 Task: Create ChildIssue0055 as Child Issue of Issue Issue0028 in Backlog  in Scrum Project Project0006 in Jira
Action: Mouse moved to (420, 483)
Screenshot: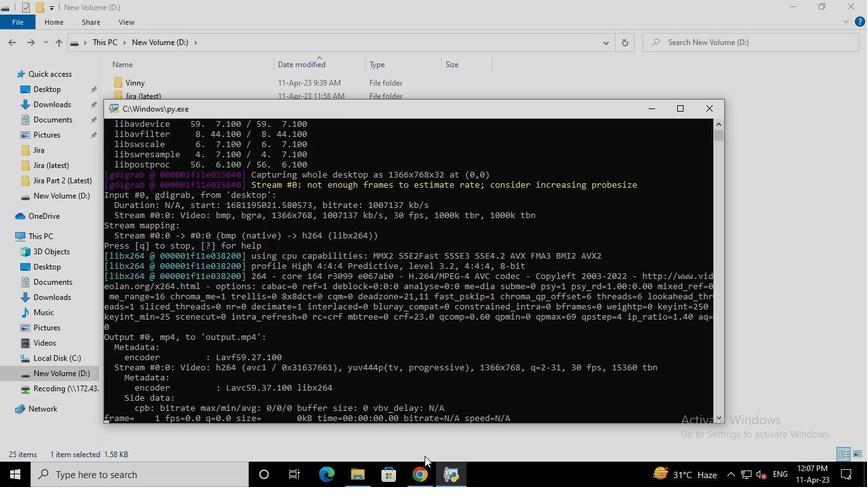 
Action: Mouse pressed left at (420, 483)
Screenshot: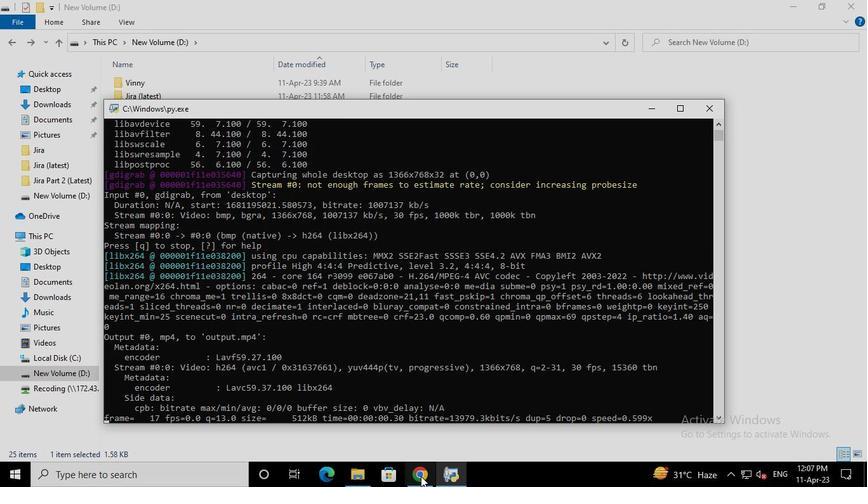 
Action: Mouse moved to (78, 201)
Screenshot: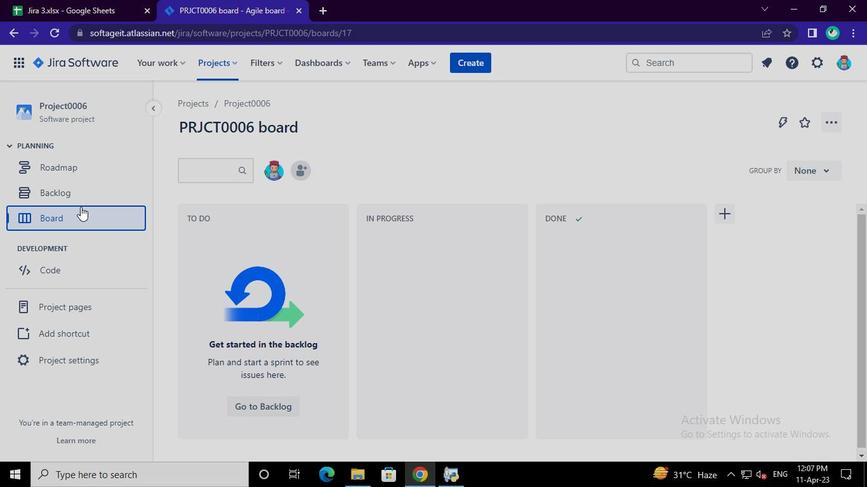 
Action: Mouse pressed left at (78, 201)
Screenshot: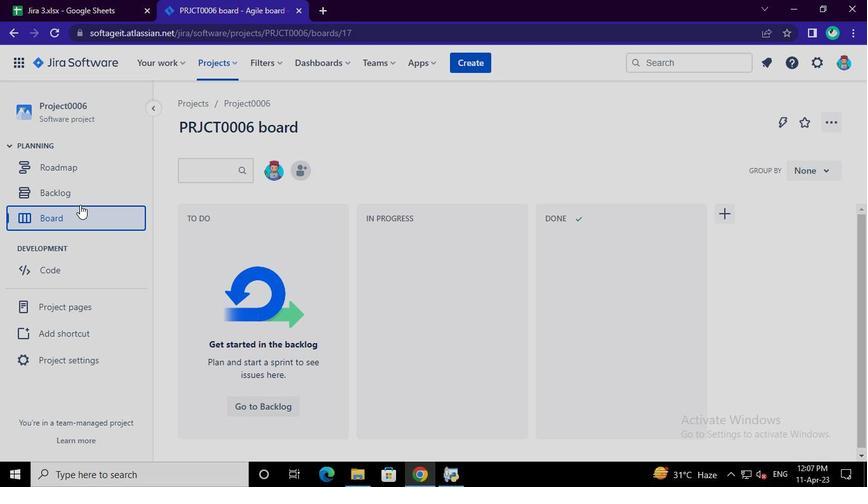 
Action: Mouse moved to (291, 337)
Screenshot: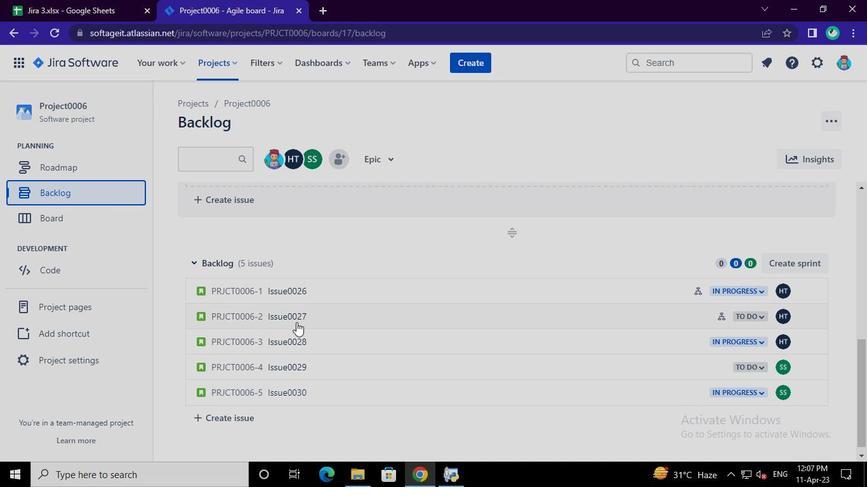 
Action: Mouse pressed left at (291, 337)
Screenshot: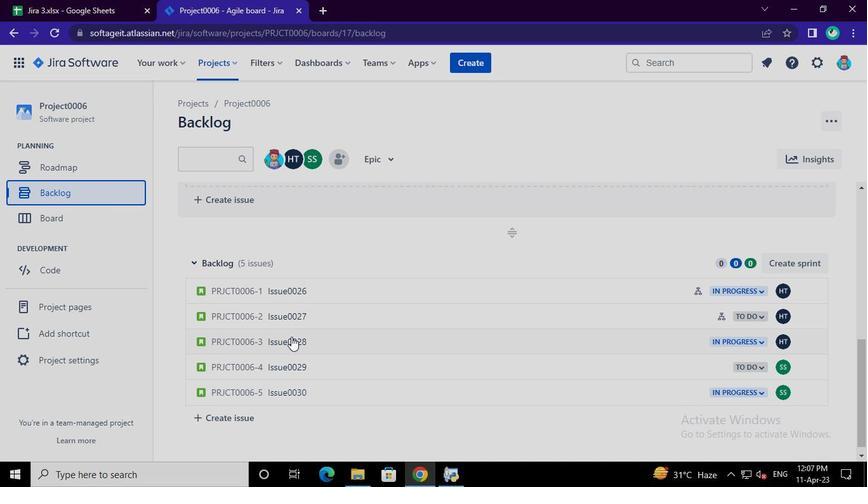 
Action: Mouse moved to (642, 255)
Screenshot: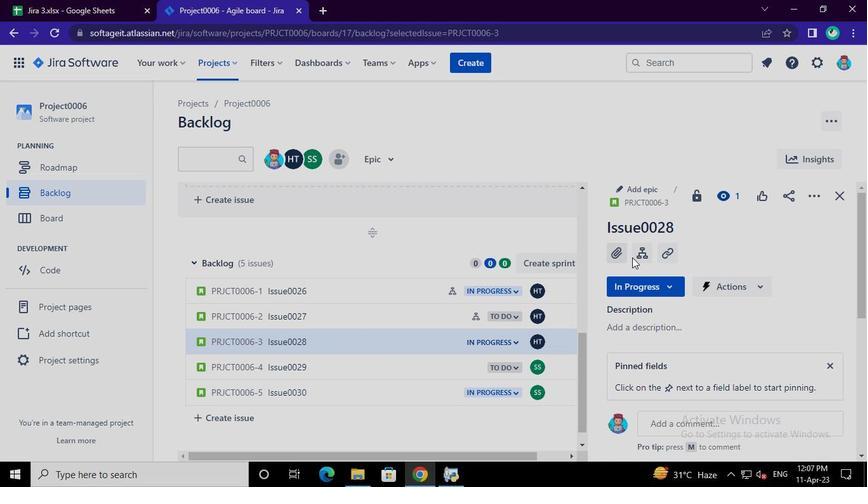 
Action: Mouse pressed left at (642, 255)
Screenshot: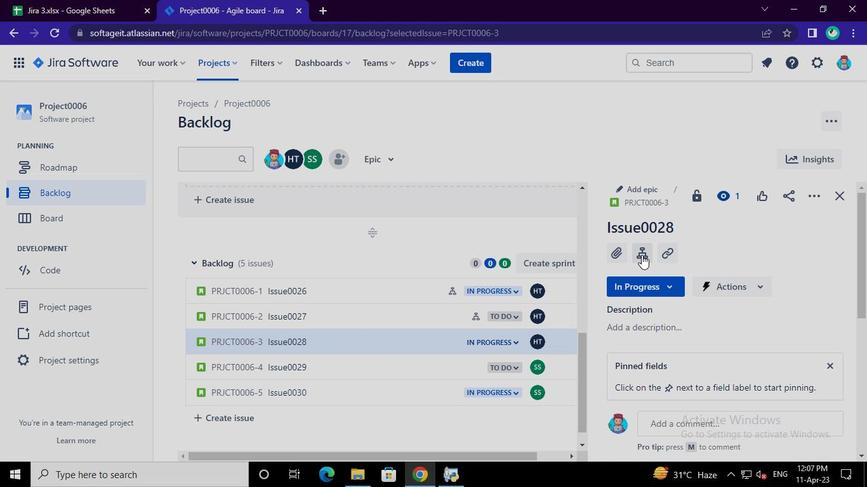 
Action: Mouse moved to (644, 306)
Screenshot: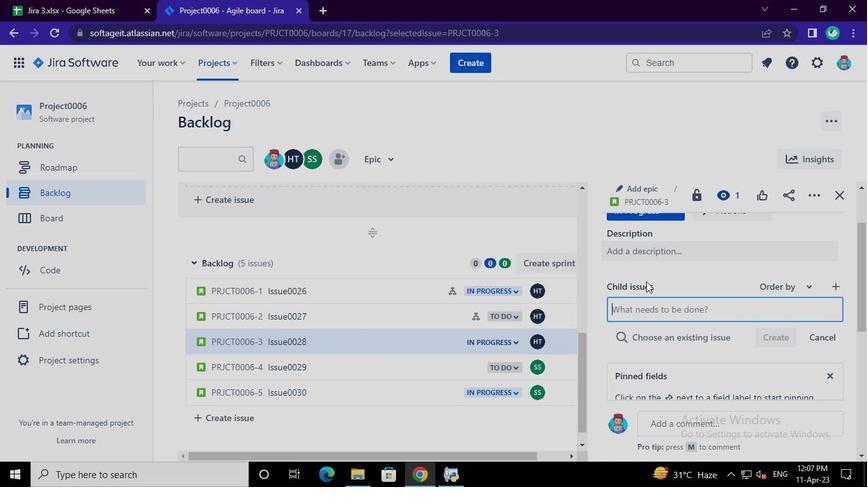 
Action: Mouse pressed left at (644, 306)
Screenshot: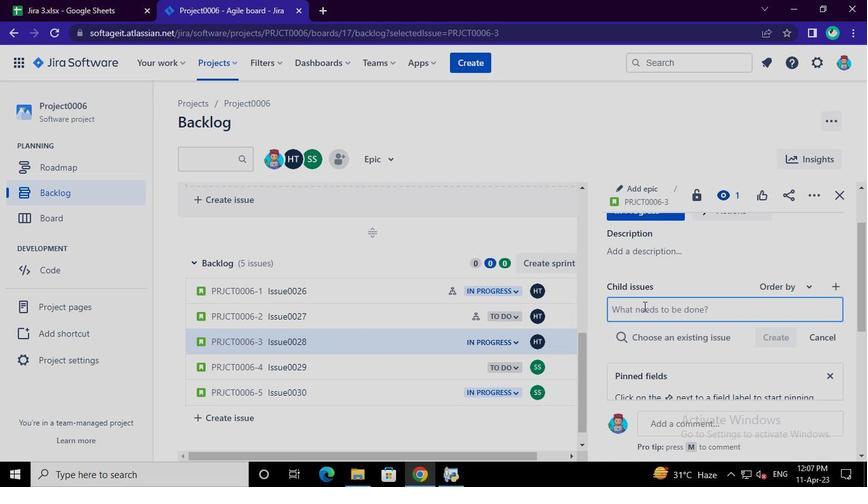 
Action: Mouse moved to (642, 308)
Screenshot: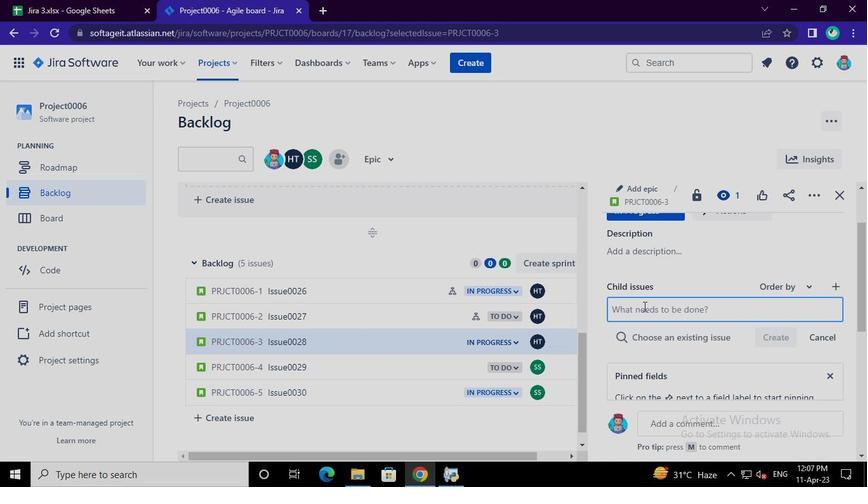 
Action: Keyboard Key.shift
Screenshot: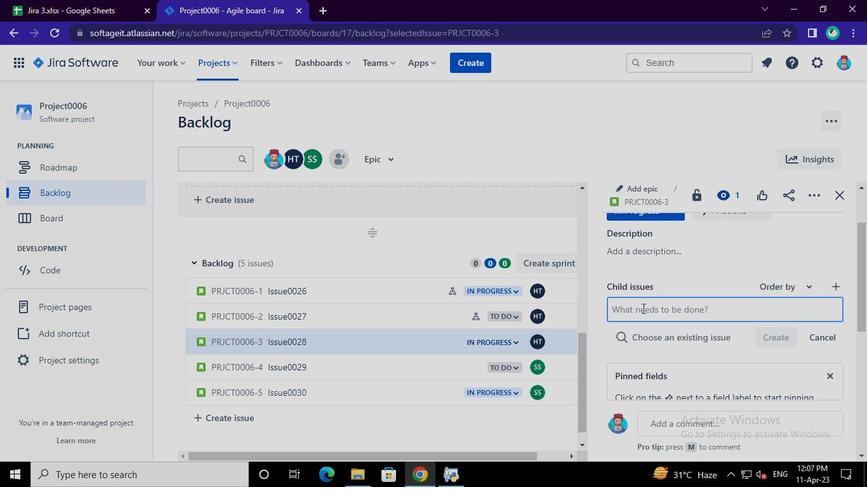 
Action: Keyboard C
Screenshot: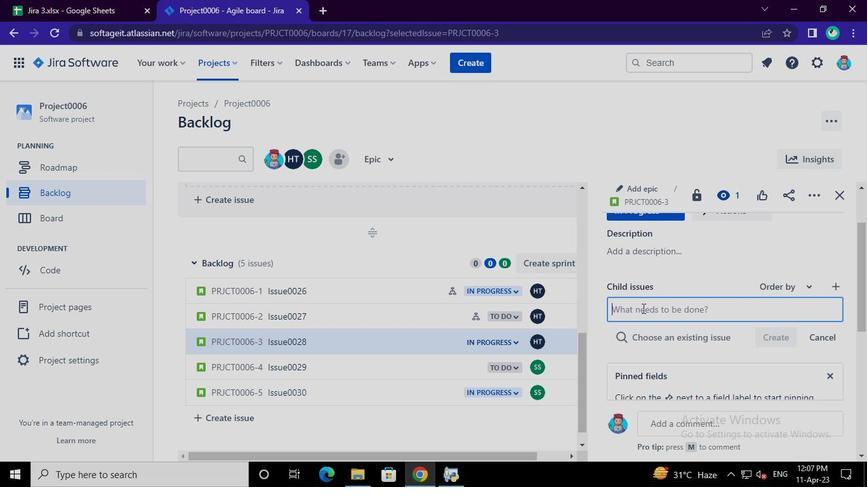 
Action: Keyboard h
Screenshot: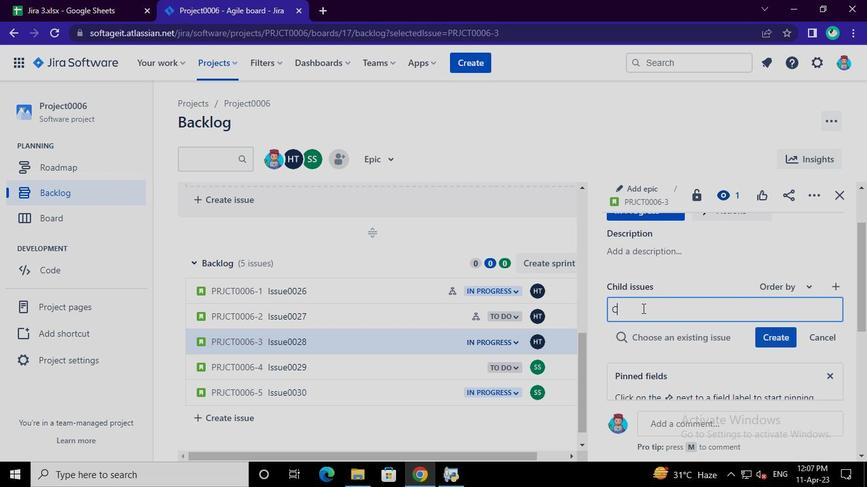 
Action: Keyboard i
Screenshot: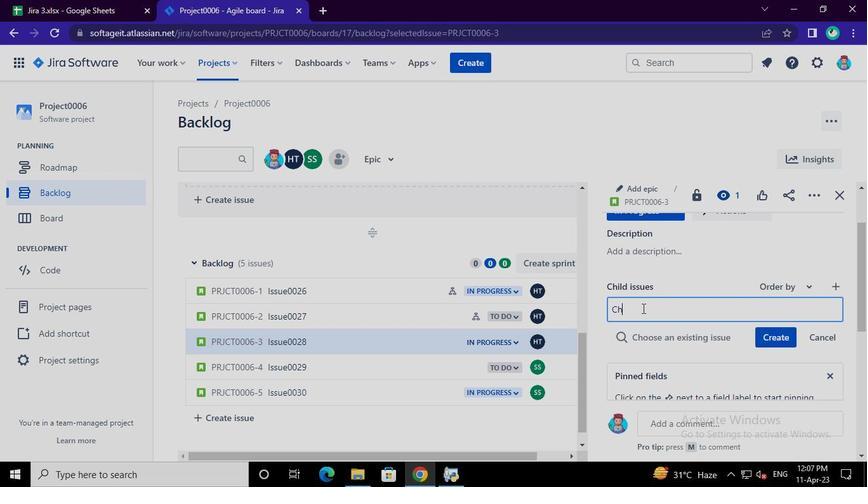 
Action: Keyboard l
Screenshot: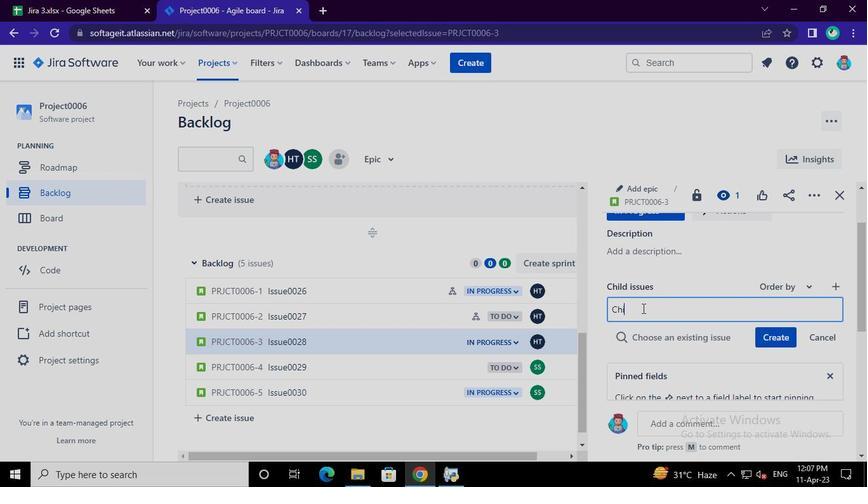 
Action: Keyboard d
Screenshot: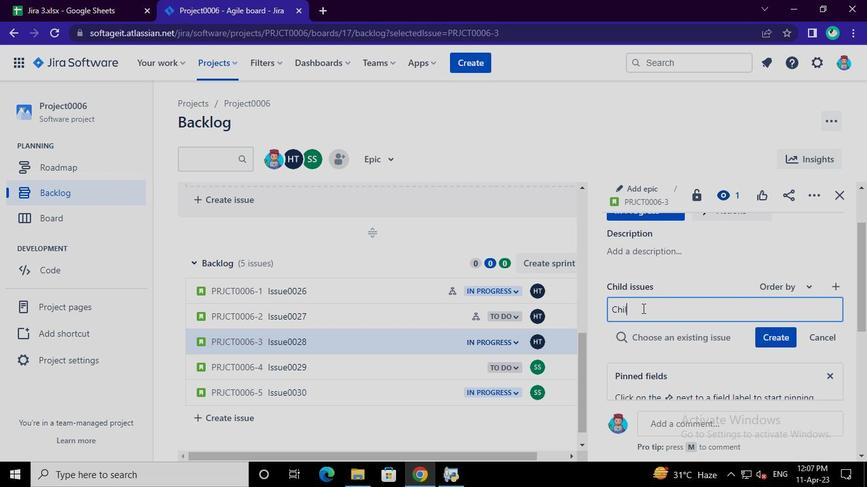 
Action: Keyboard Key.shift
Screenshot: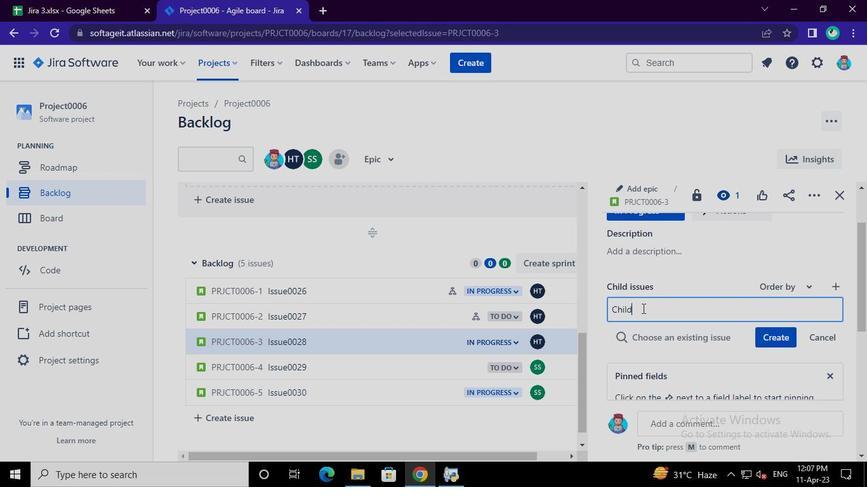 
Action: Keyboard I
Screenshot: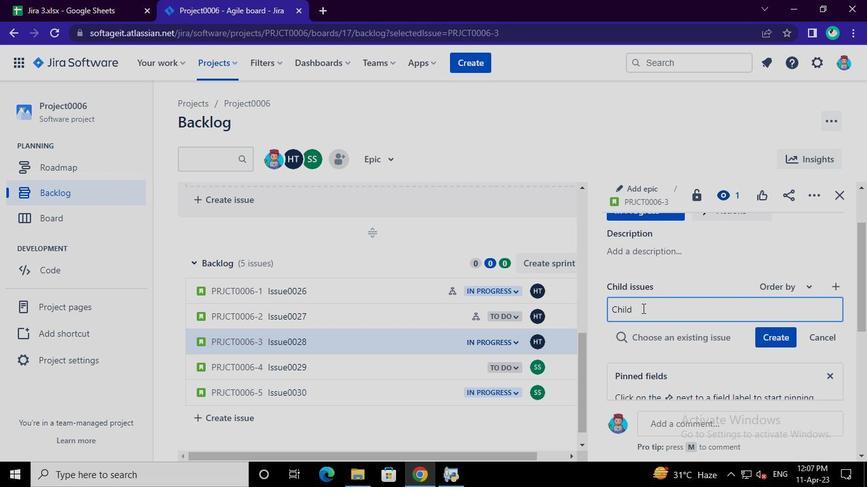 
Action: Keyboard s
Screenshot: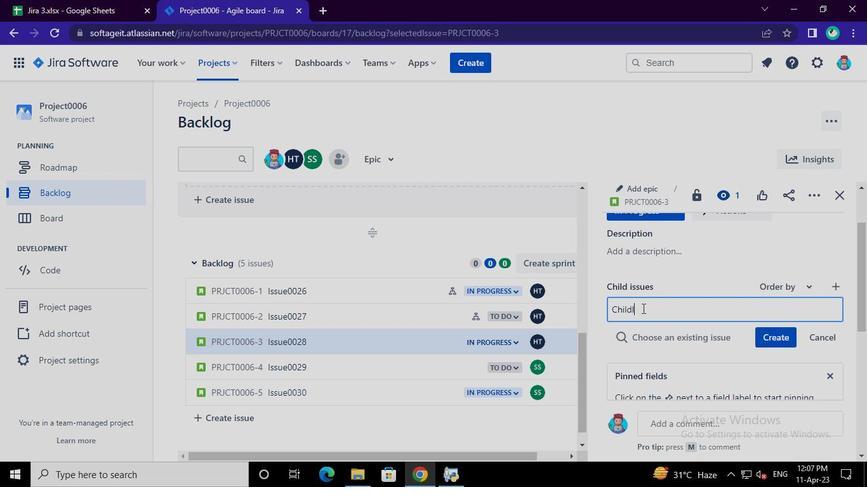 
Action: Keyboard s
Screenshot: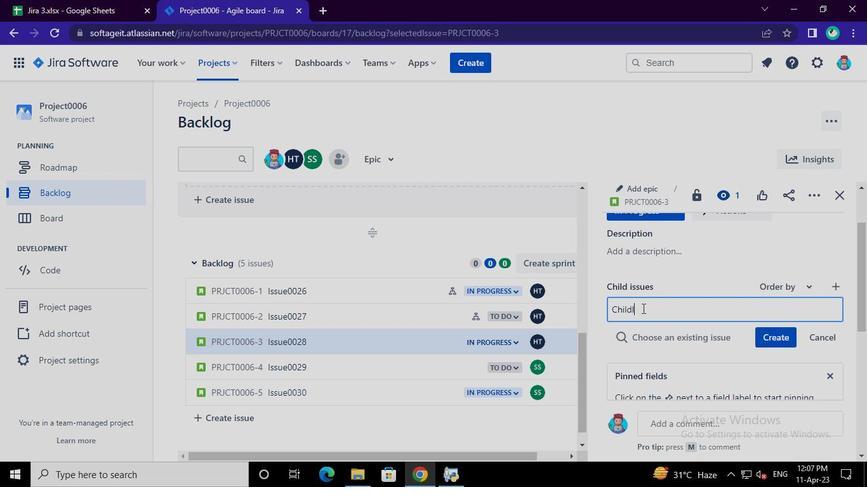 
Action: Keyboard u
Screenshot: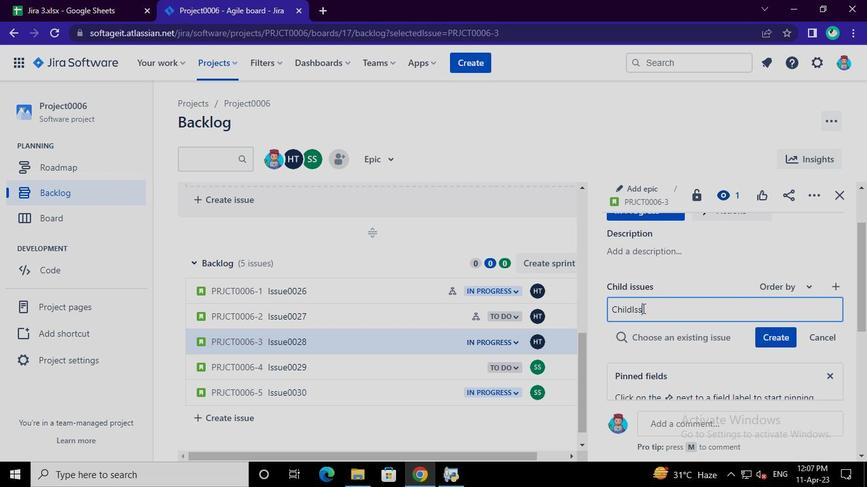 
Action: Keyboard e
Screenshot: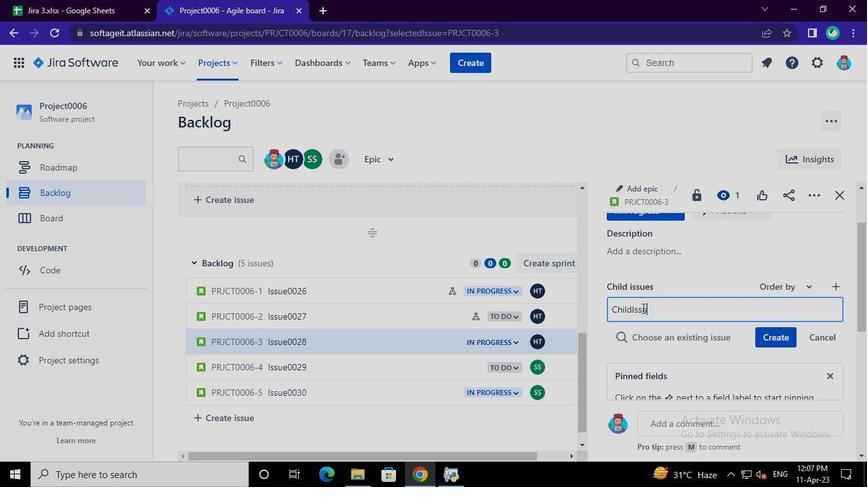 
Action: Keyboard <96>
Screenshot: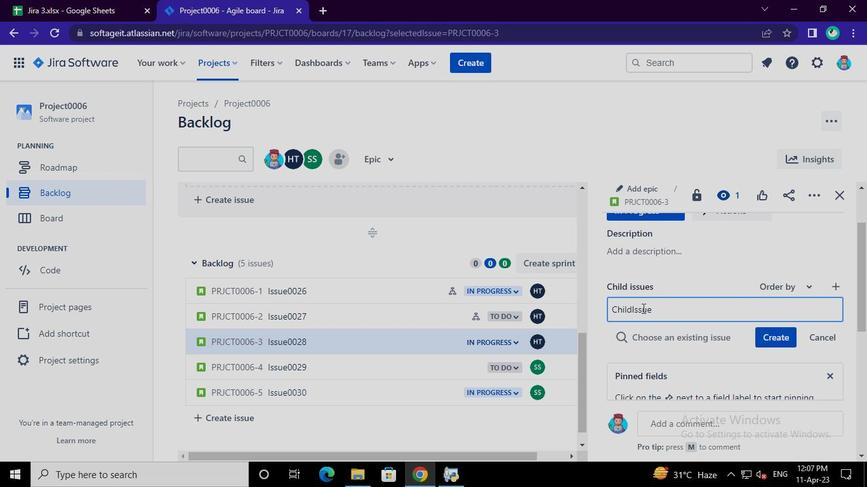 
Action: Keyboard <96>
Screenshot: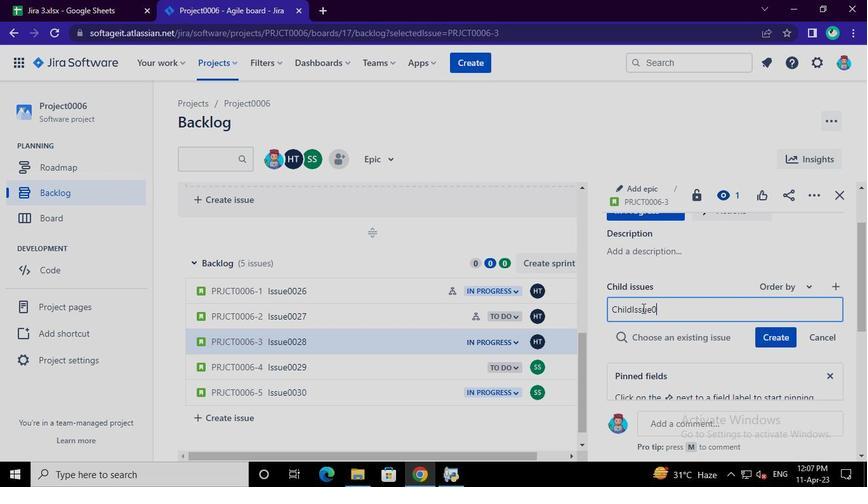 
Action: Keyboard <101>
Screenshot: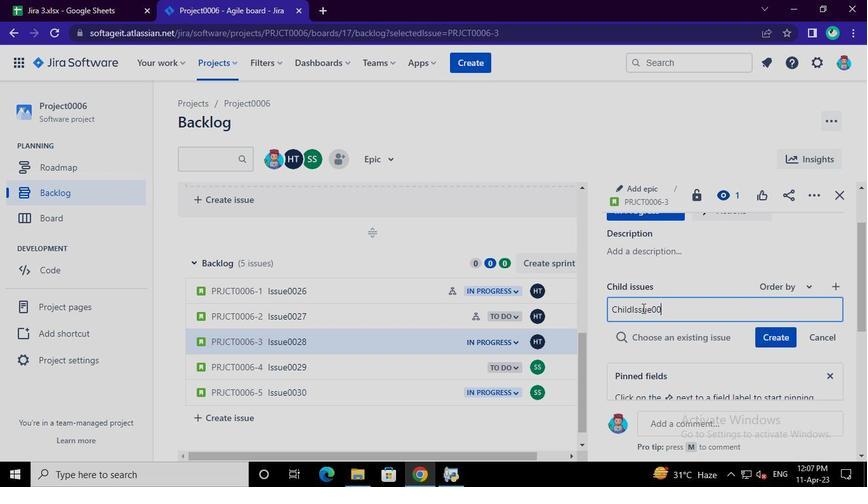 
Action: Keyboard <101>
Screenshot: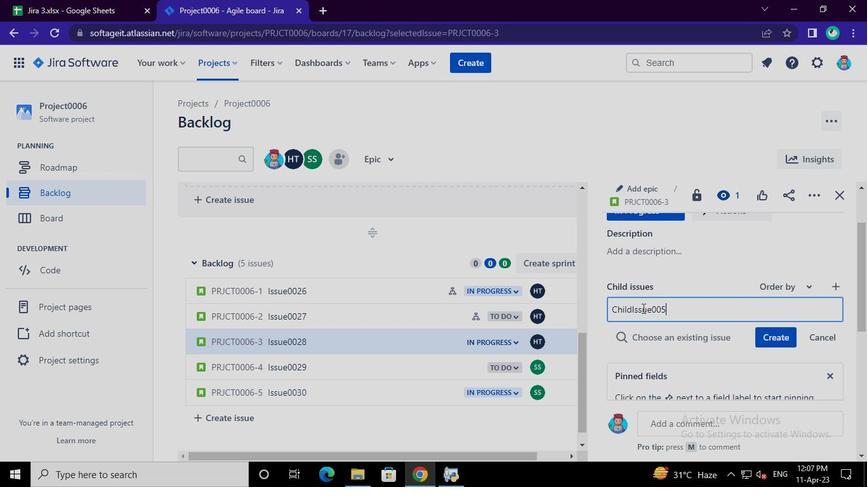 
Action: Mouse moved to (762, 333)
Screenshot: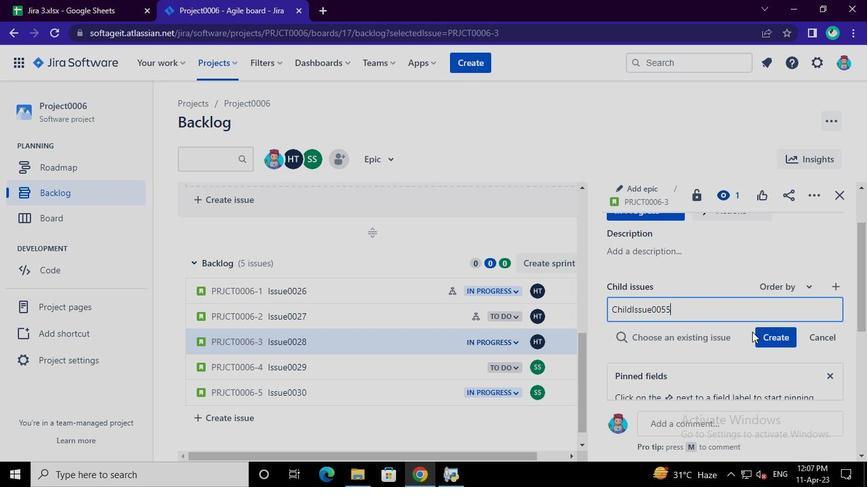 
Action: Mouse pressed left at (762, 333)
Screenshot: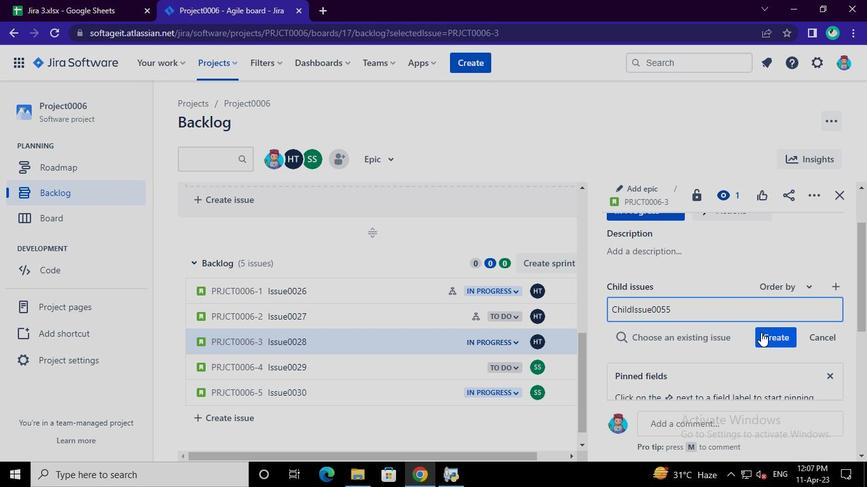 
Action: Mouse moved to (458, 480)
Screenshot: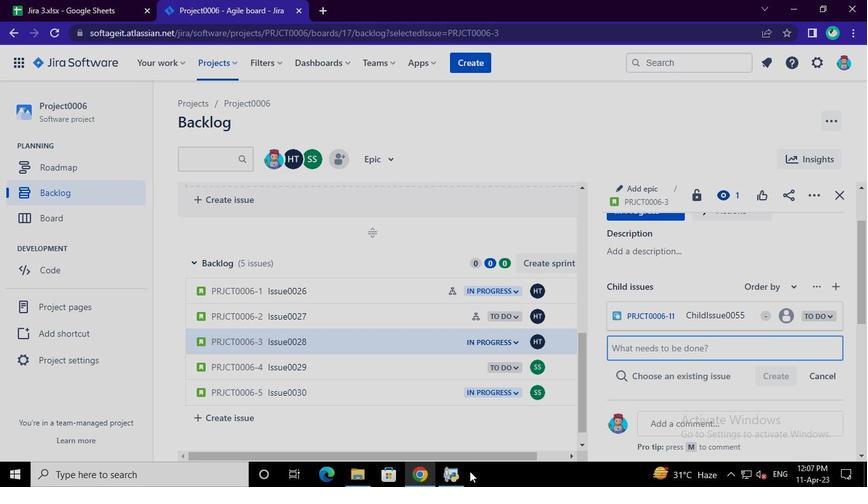 
Action: Mouse pressed left at (458, 480)
Screenshot: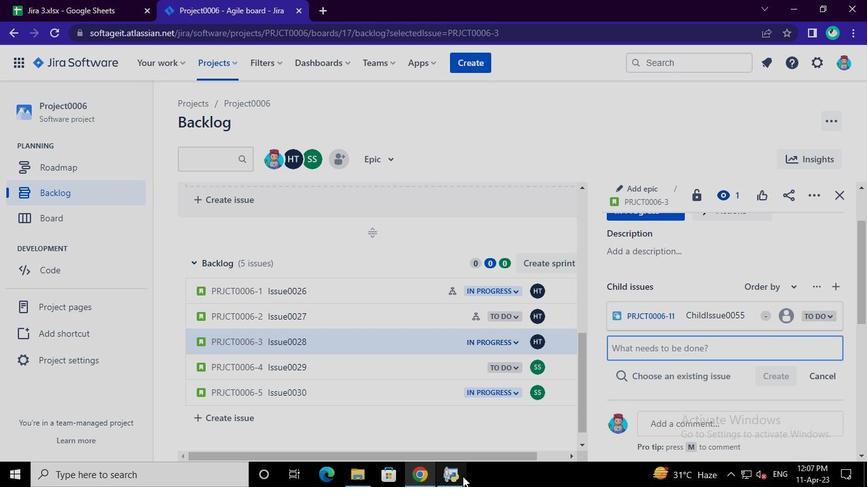 
Action: Mouse moved to (722, 111)
Screenshot: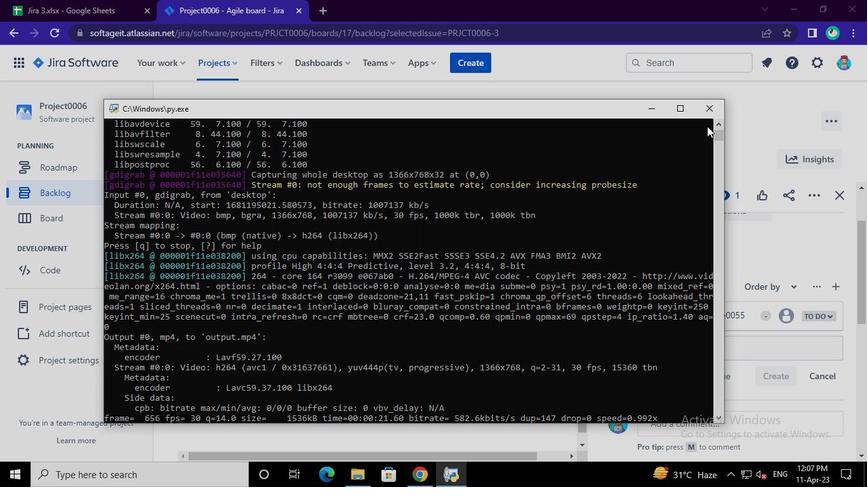 
Action: Mouse pressed left at (722, 111)
Screenshot: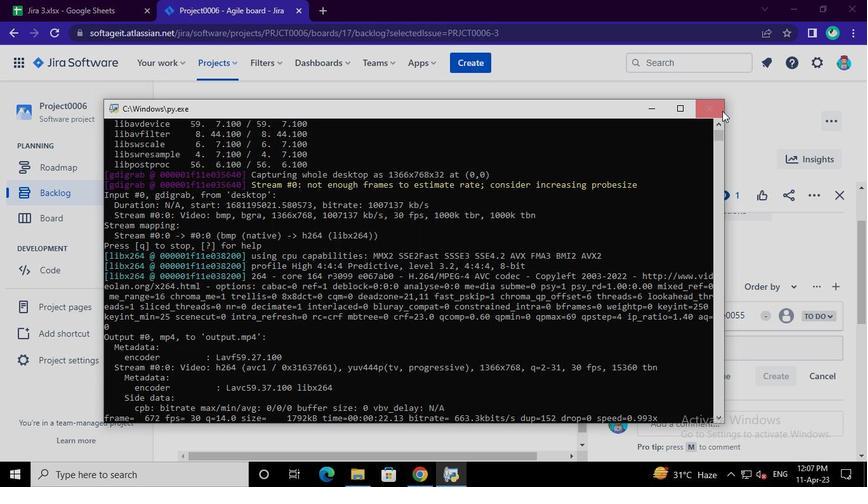 
